 Task: Add Hissho Sushi Spicy California Roll to the cart.
Action: Mouse moved to (431, 313)
Screenshot: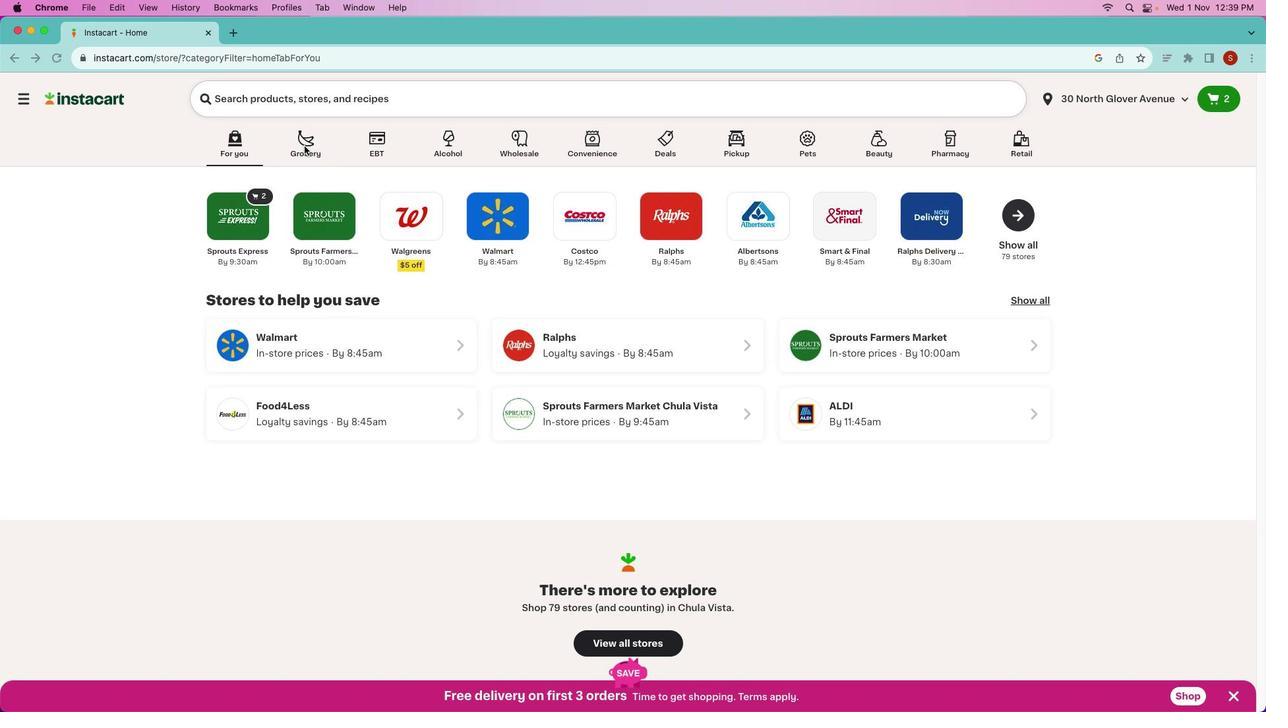 
Action: Mouse pressed left at (431, 313)
Screenshot: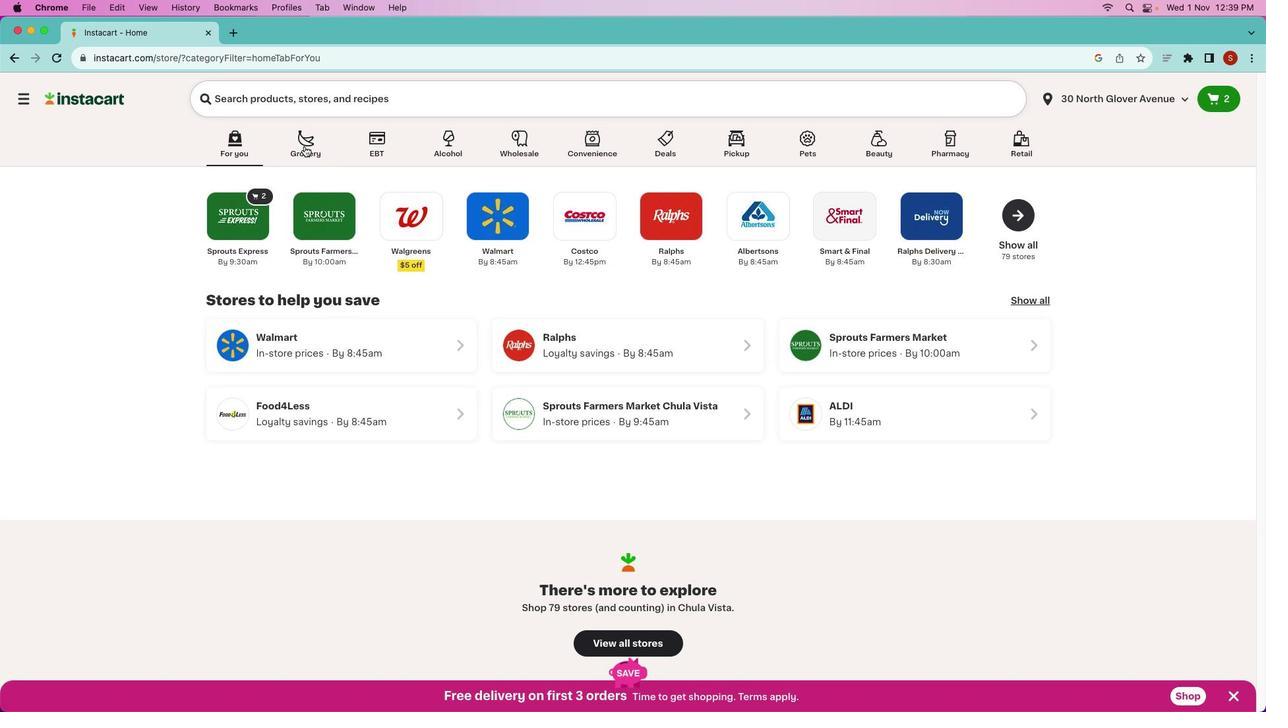 
Action: Mouse pressed left at (431, 313)
Screenshot: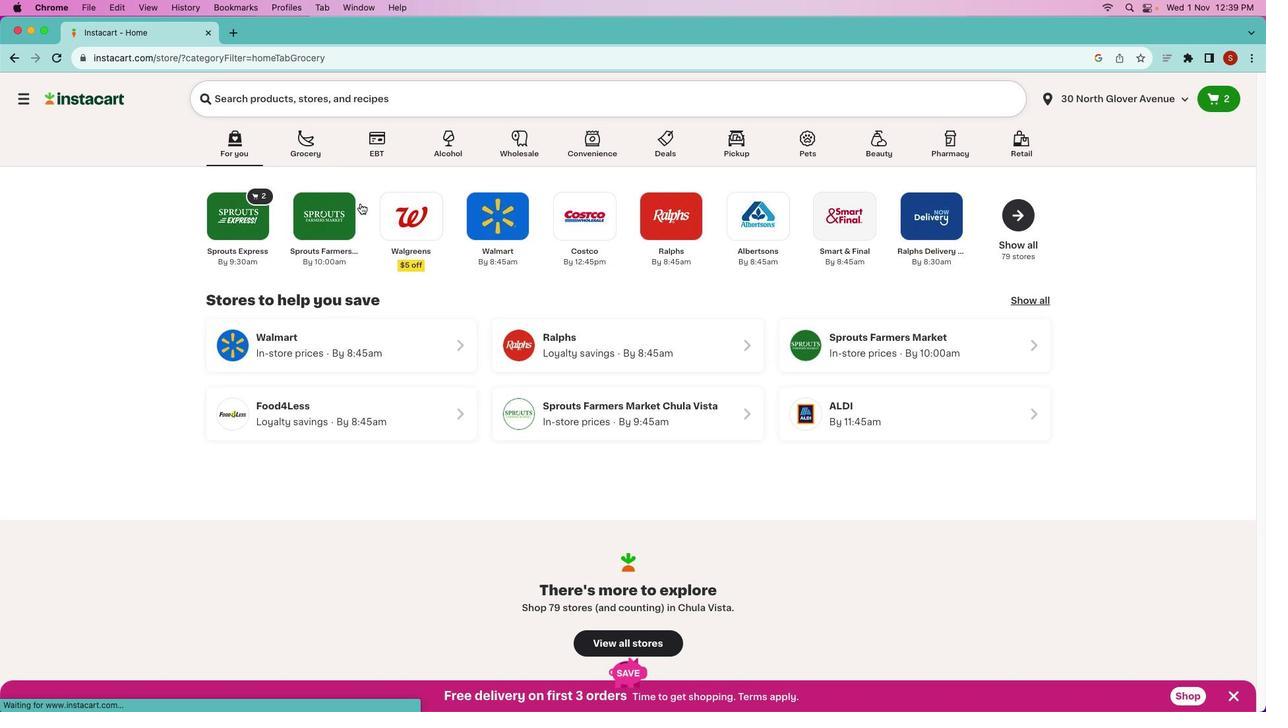 
Action: Mouse moved to (574, 369)
Screenshot: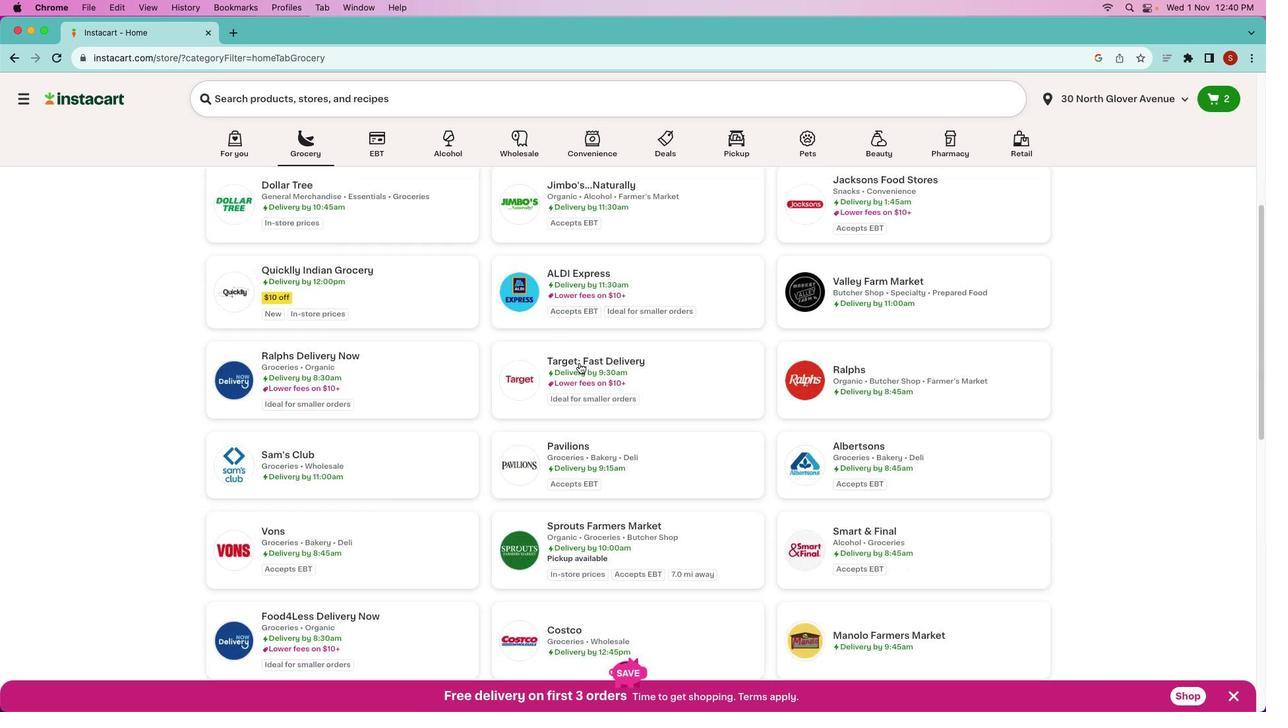 
Action: Mouse scrolled (574, 369) with delta (259, 276)
Screenshot: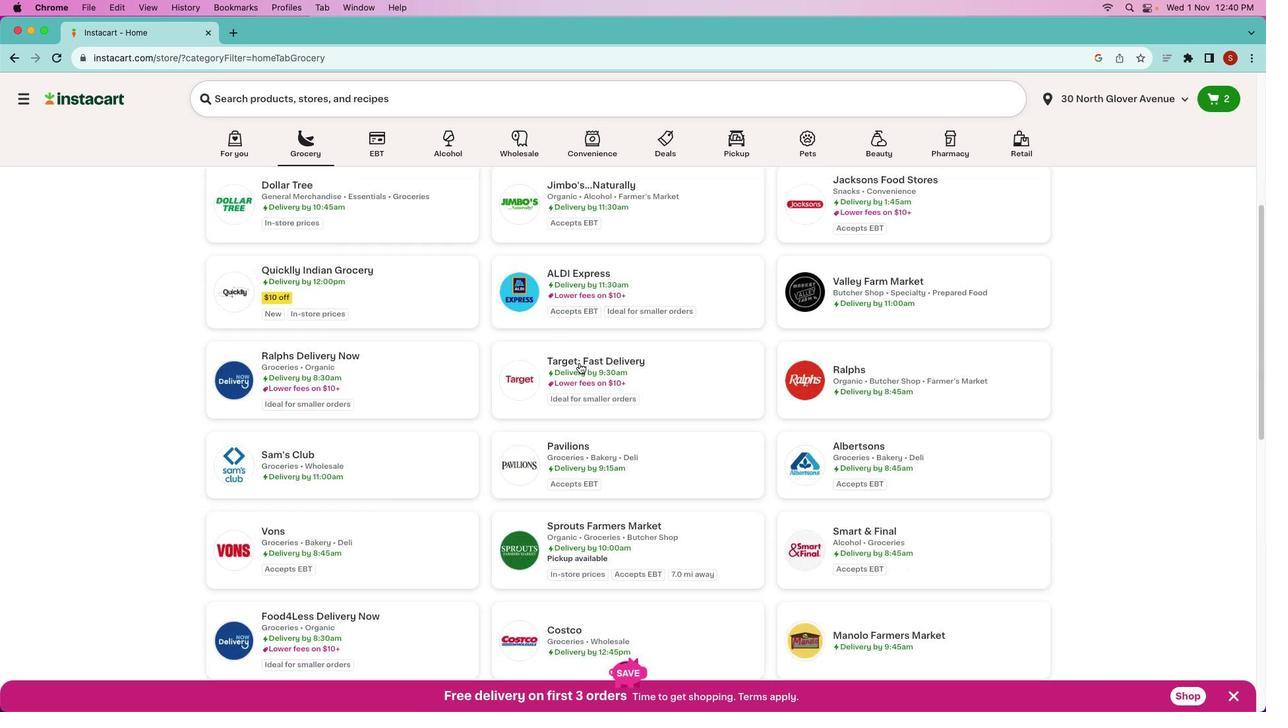 
Action: Mouse moved to (577, 369)
Screenshot: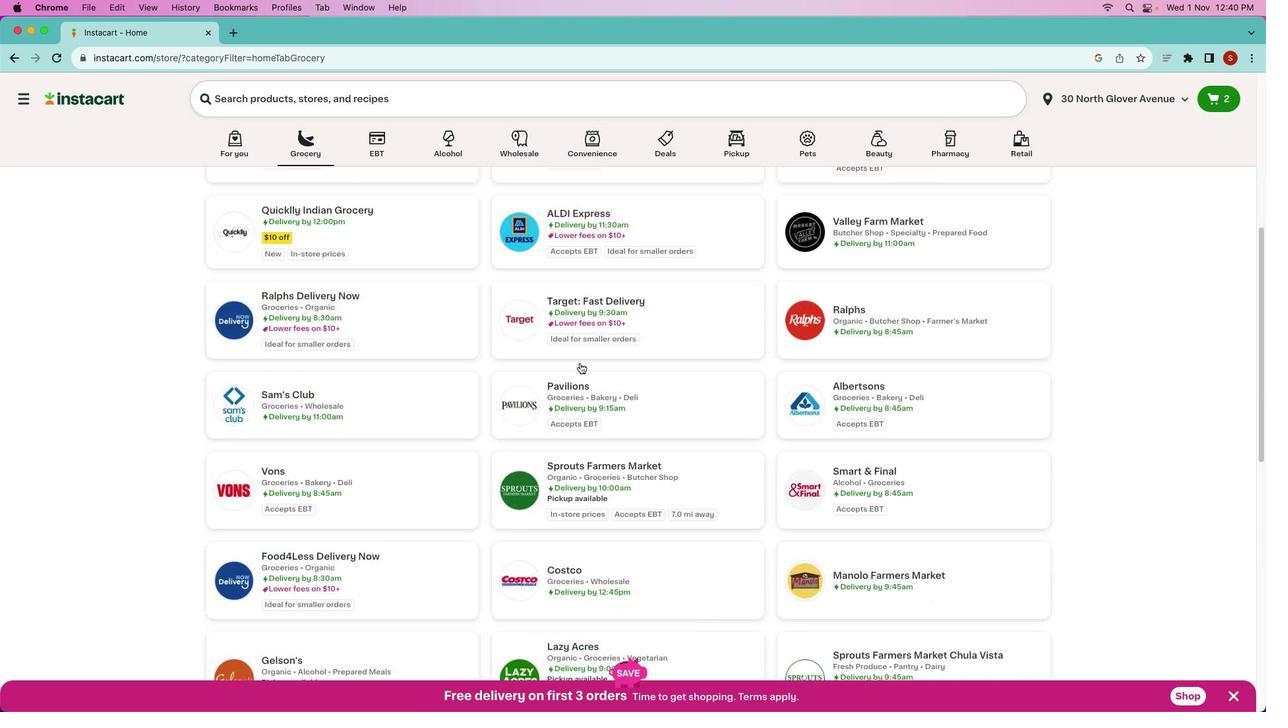
Action: Mouse scrolled (577, 369) with delta (259, 276)
Screenshot: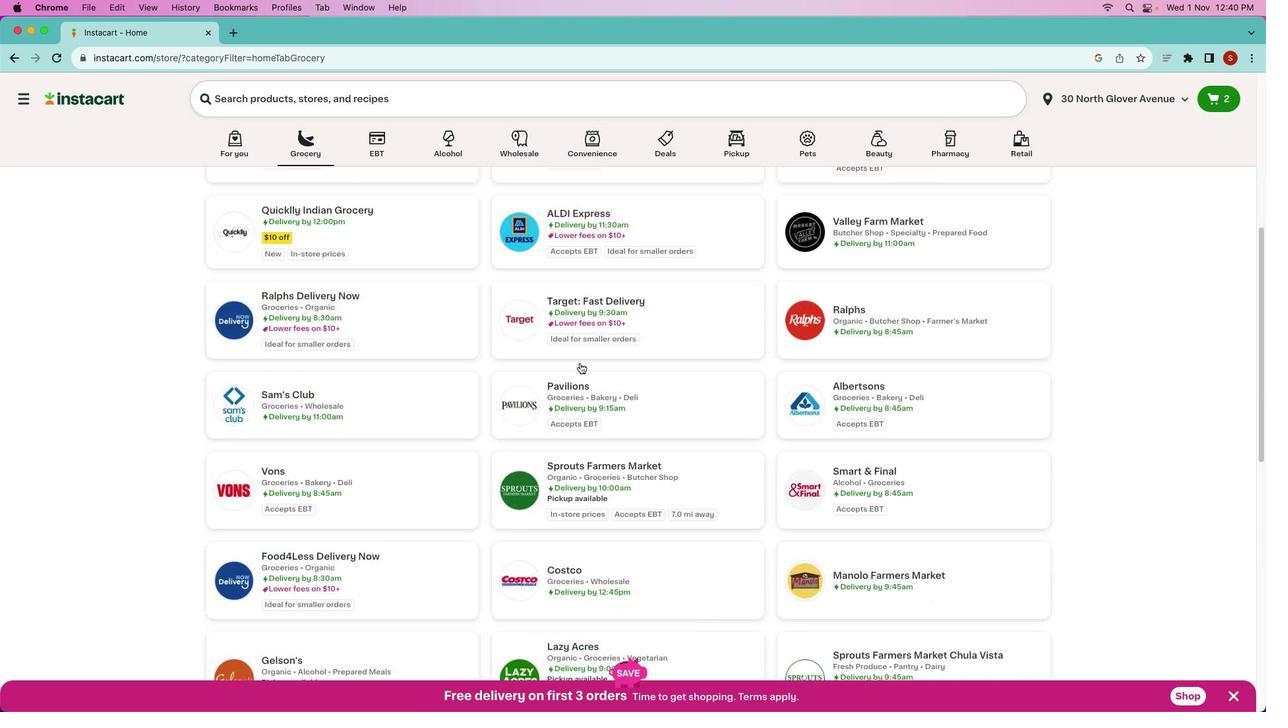 
Action: Mouse moved to (579, 368)
Screenshot: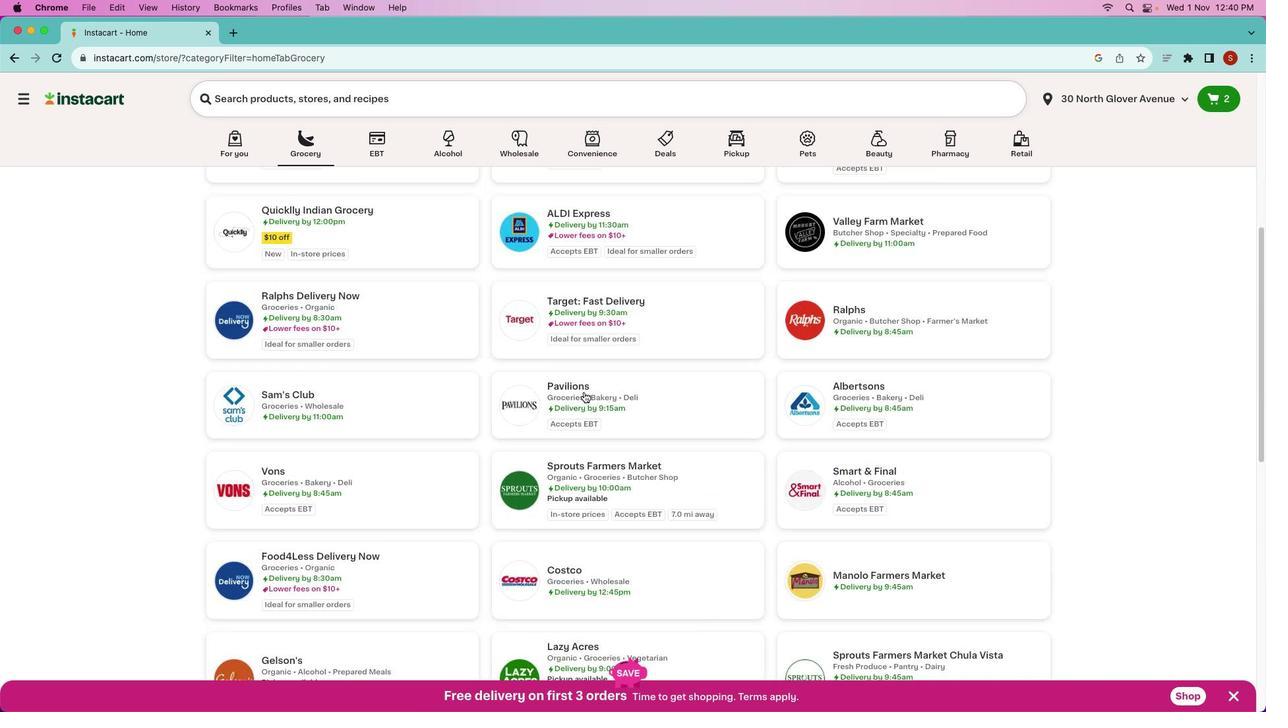 
Action: Mouse scrolled (579, 368) with delta (259, 276)
Screenshot: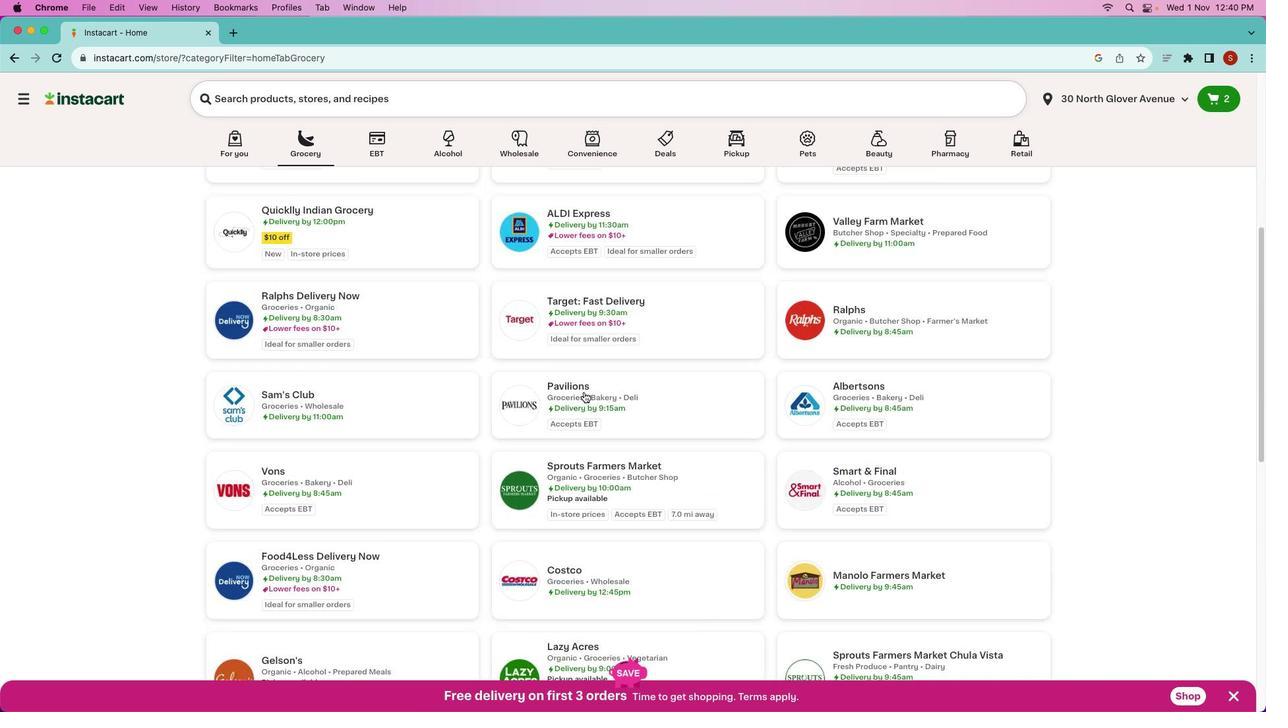 
Action: Mouse moved to (581, 368)
Screenshot: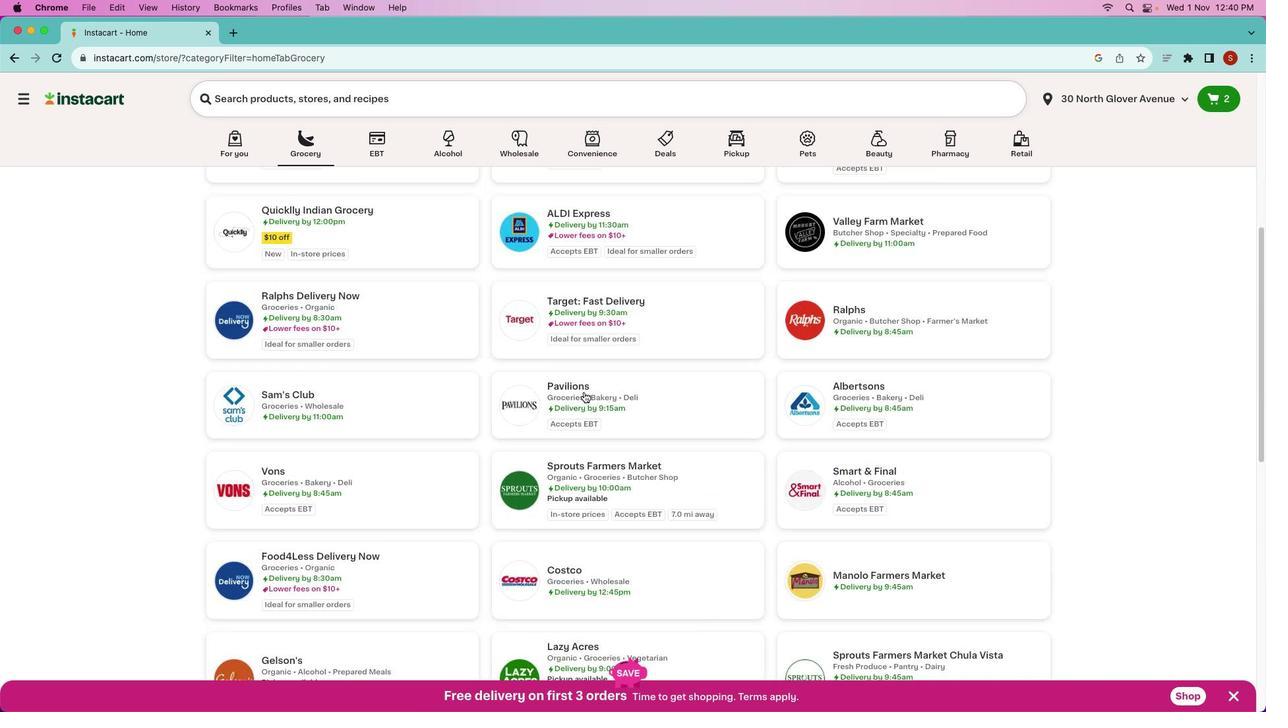 
Action: Mouse scrolled (581, 368) with delta (259, 276)
Screenshot: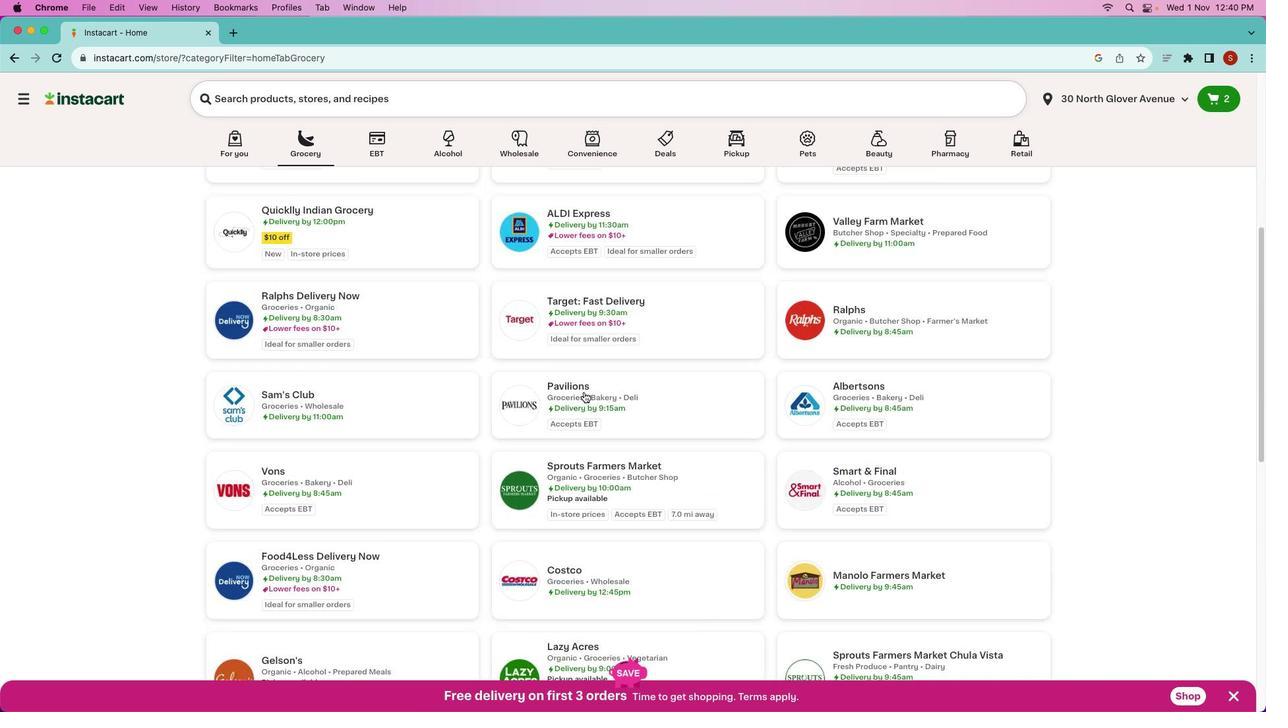 
Action: Mouse moved to (583, 368)
Screenshot: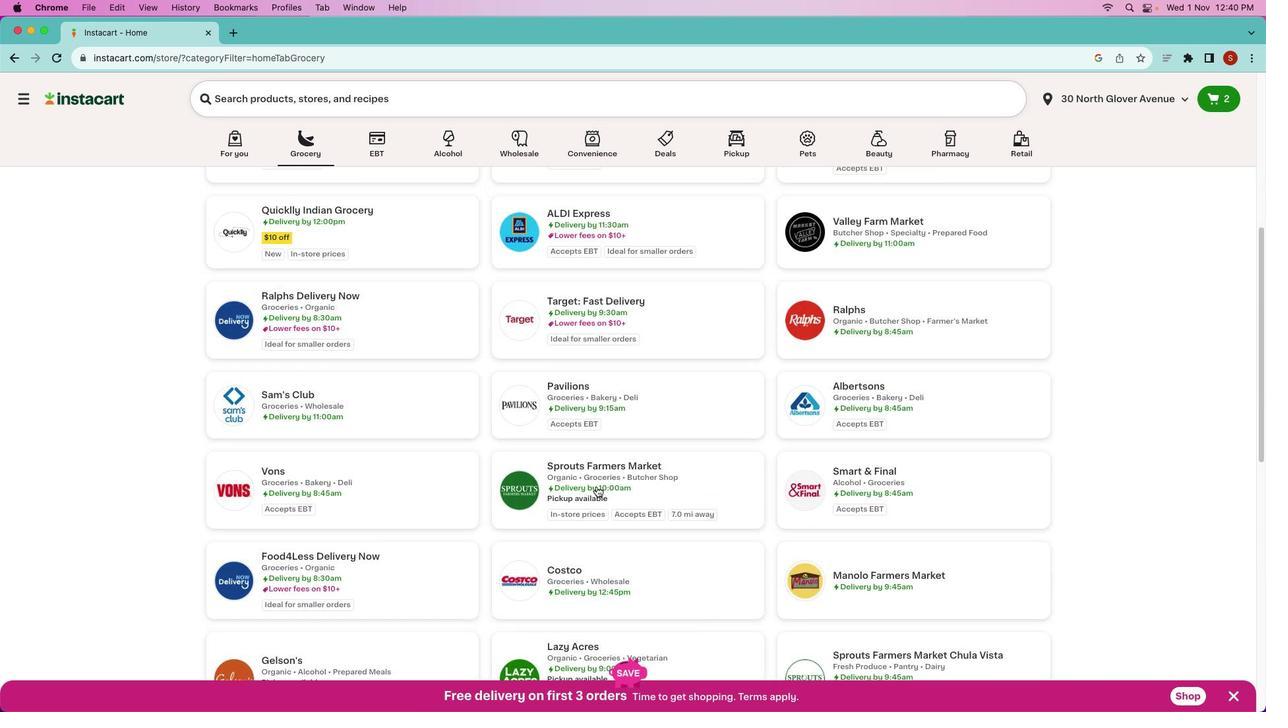 
Action: Mouse scrolled (583, 368) with delta (259, 276)
Screenshot: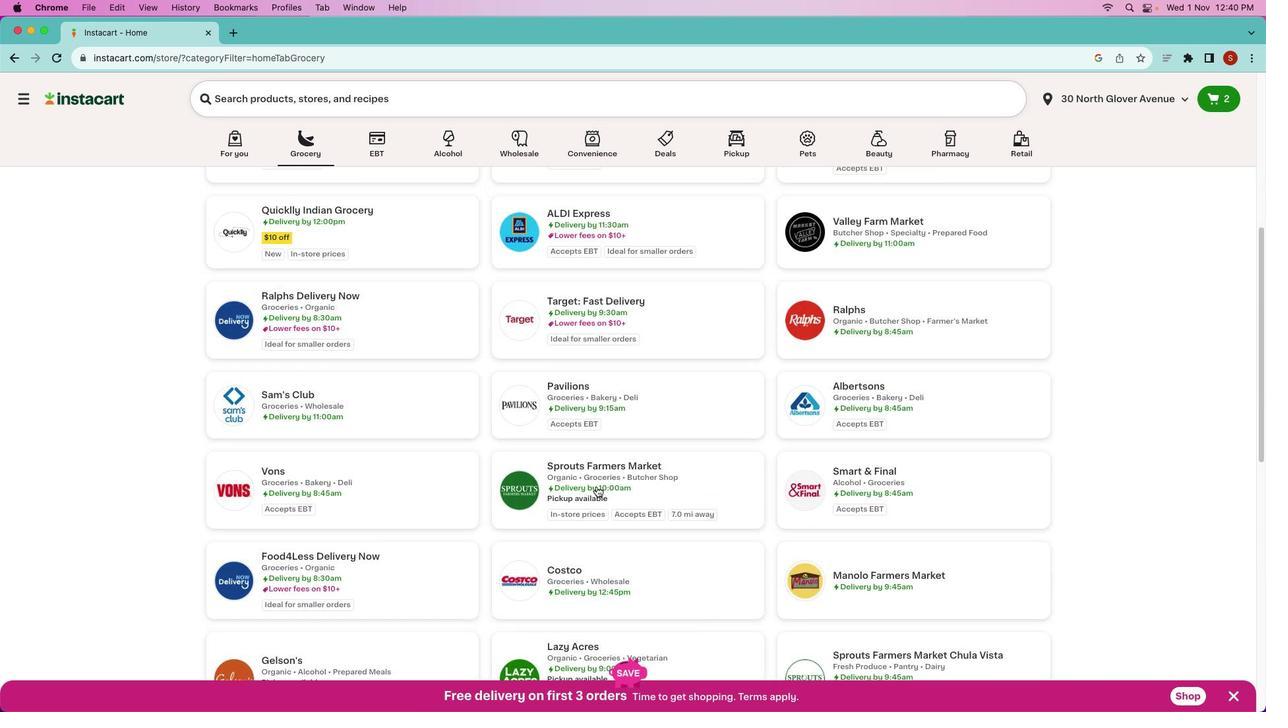 
Action: Mouse moved to (604, 399)
Screenshot: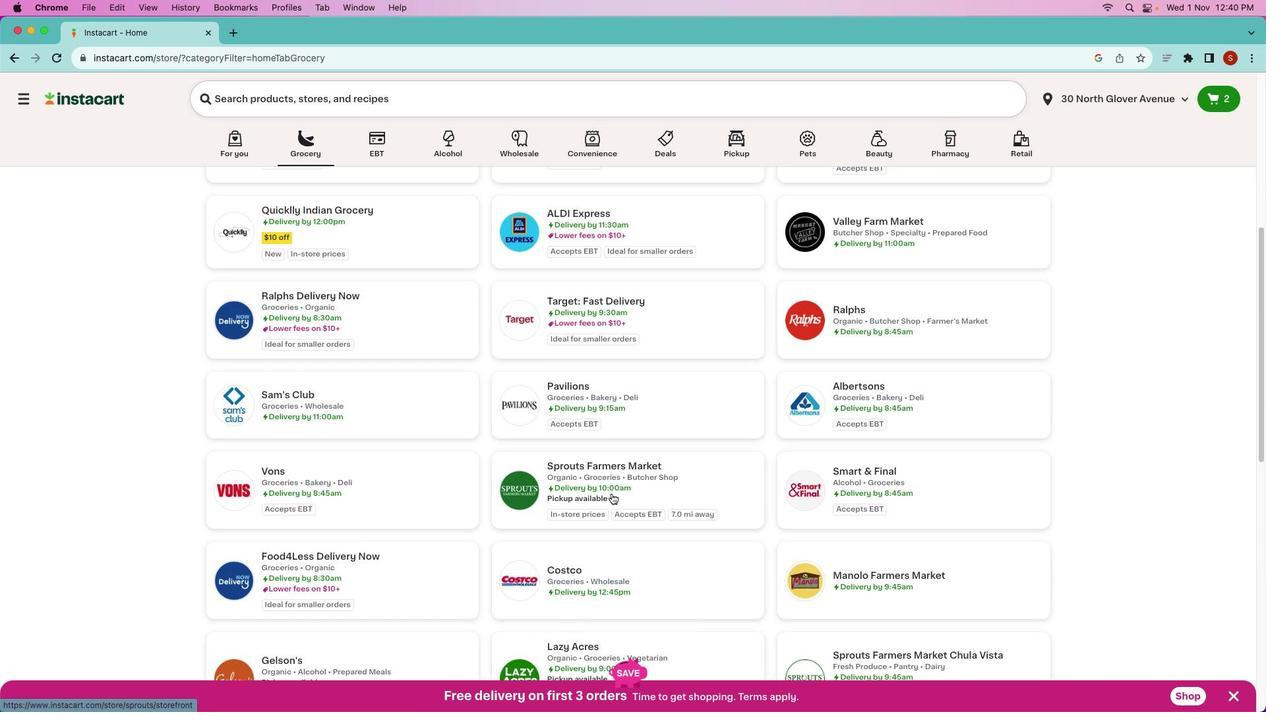 
Action: Mouse pressed left at (604, 399)
Screenshot: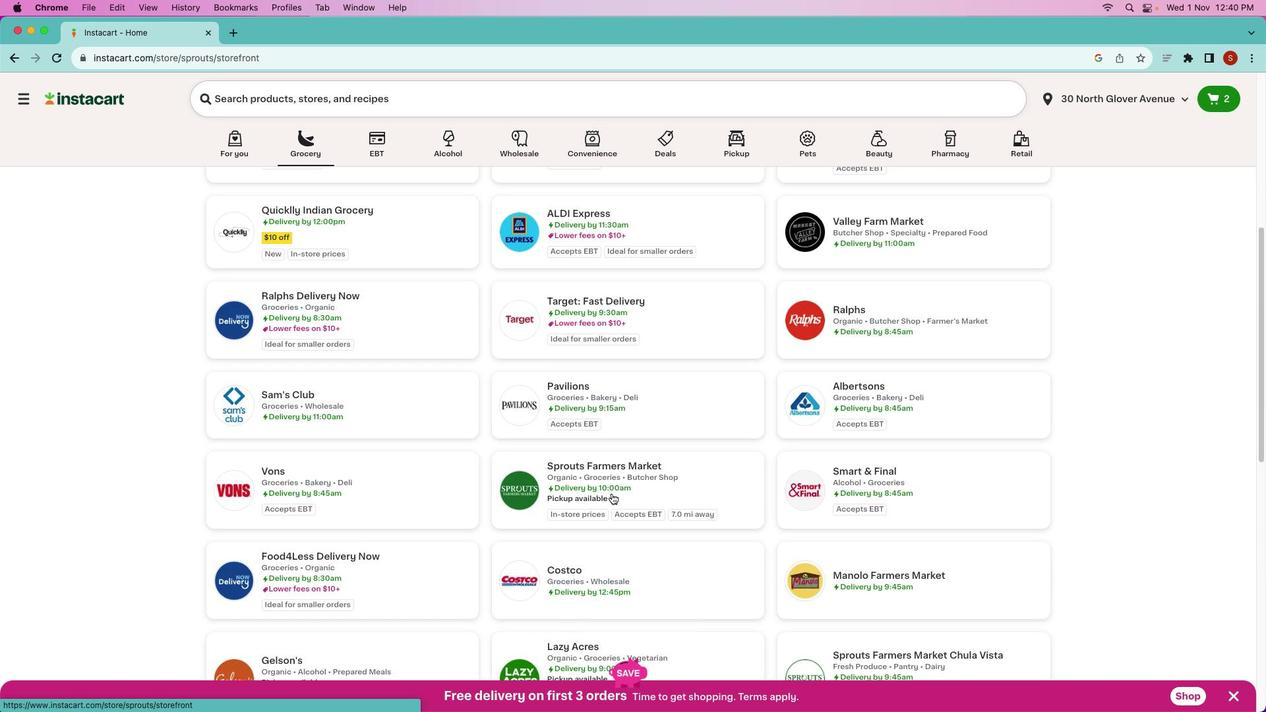 
Action: Mouse pressed left at (604, 399)
Screenshot: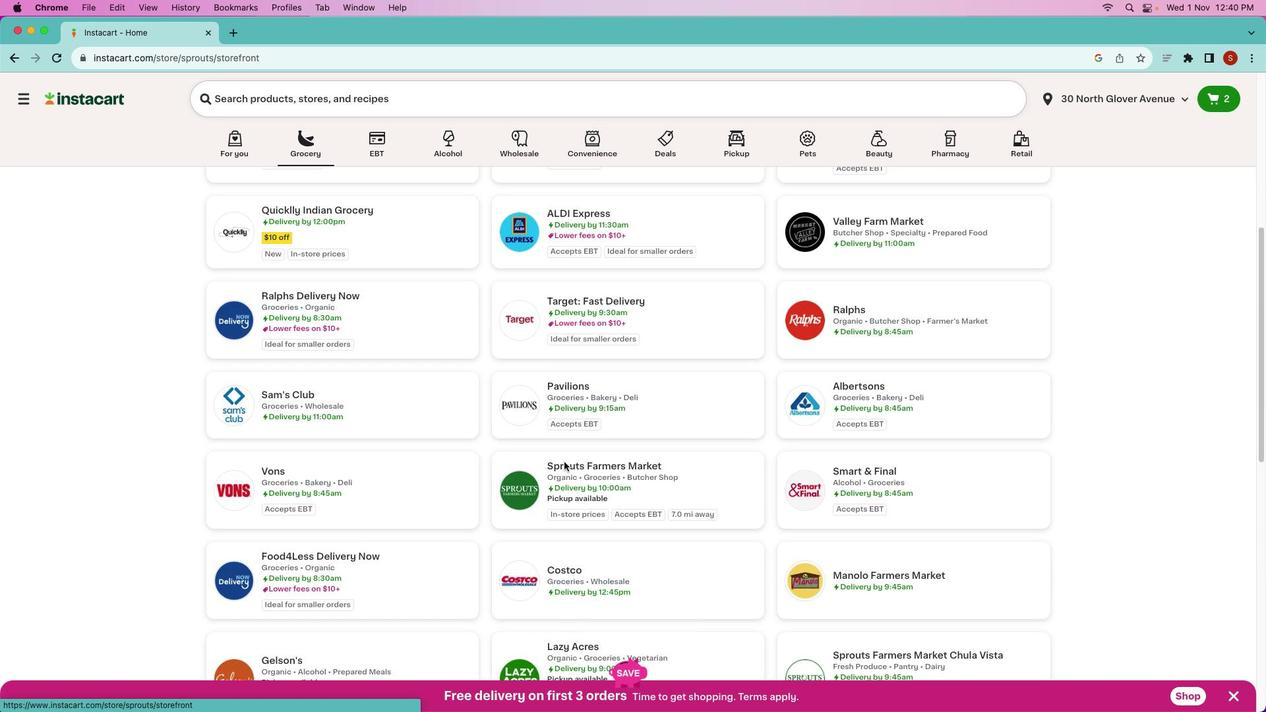 
Action: Mouse moved to (478, 302)
Screenshot: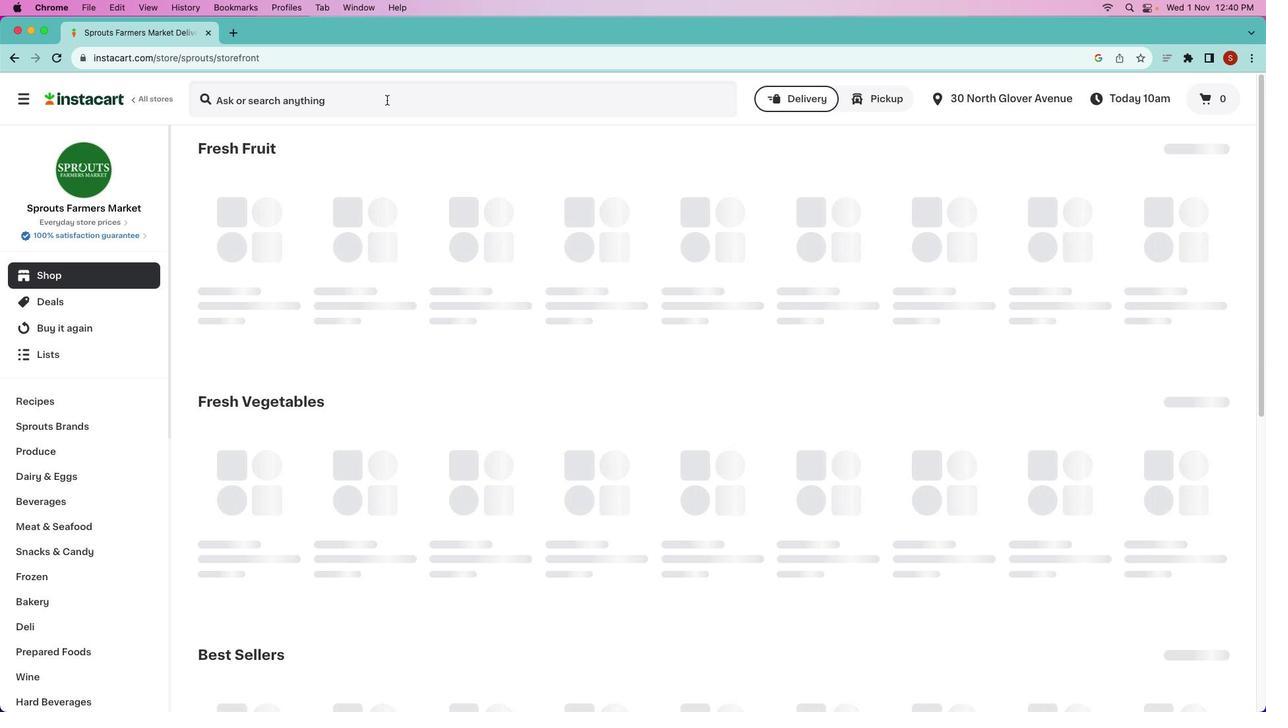 
Action: Mouse pressed left at (478, 302)
Screenshot: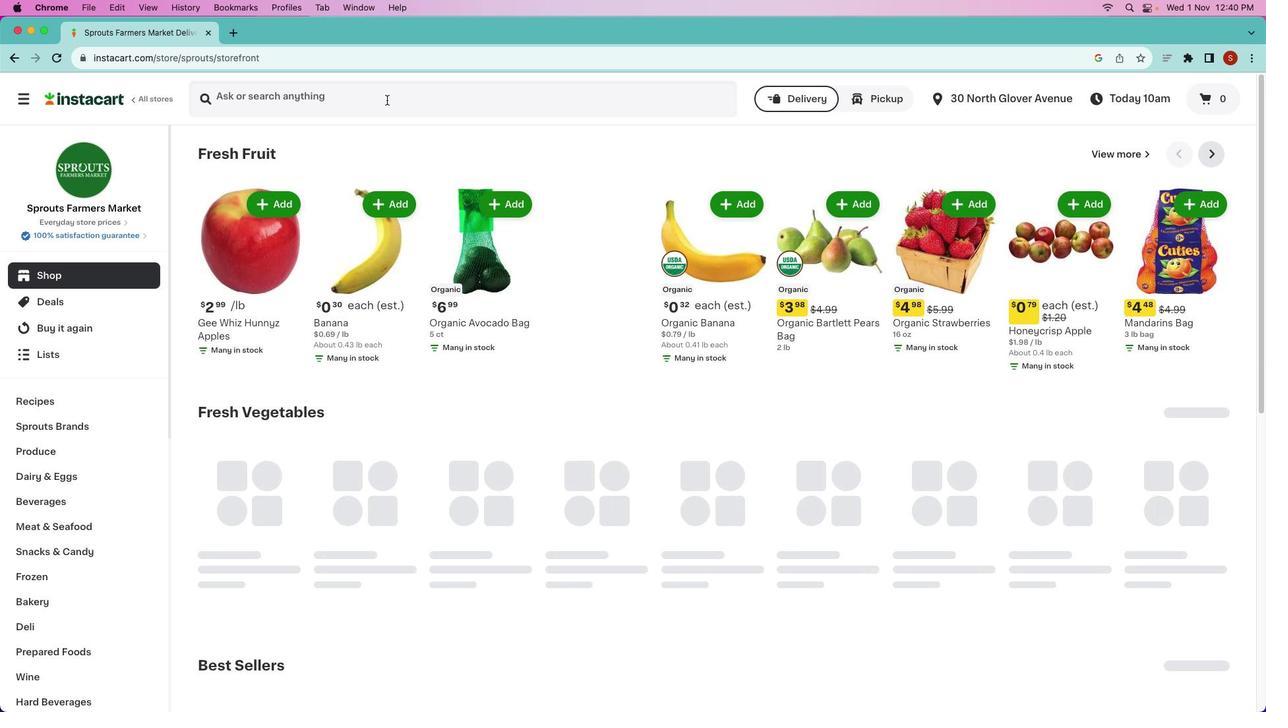 
Action: Mouse moved to (567, 323)
Screenshot: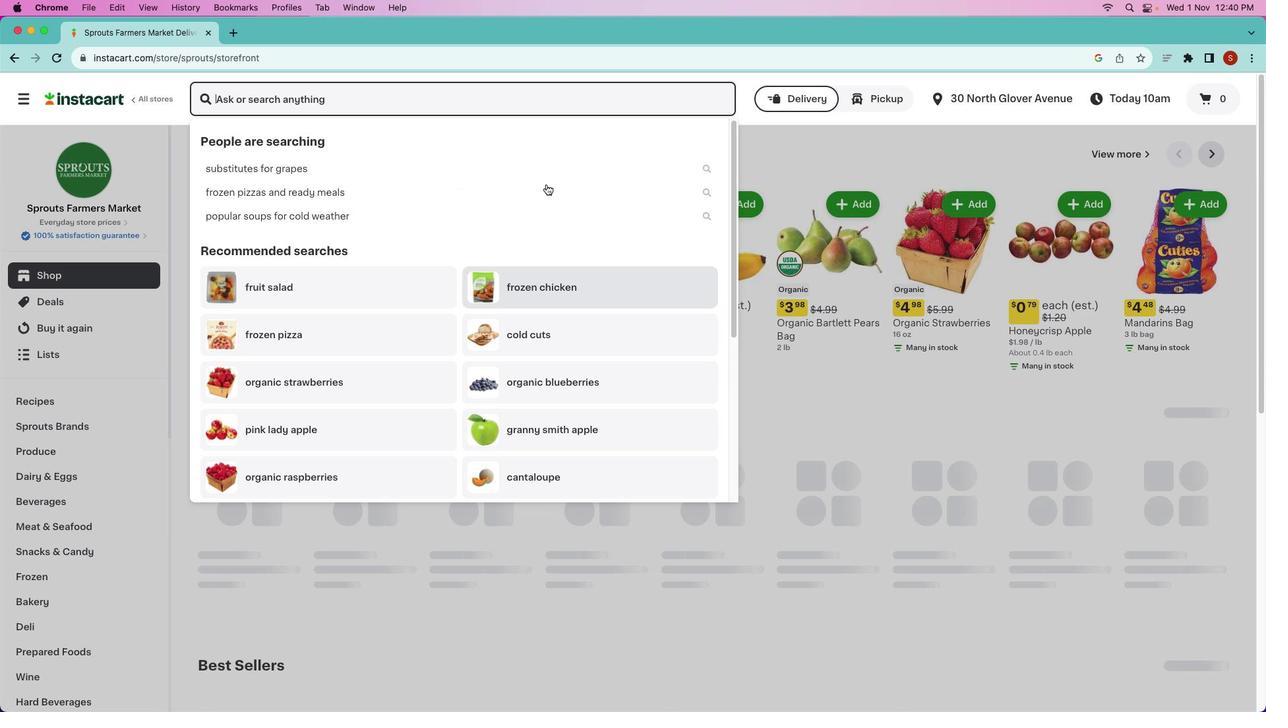 
Action: Key pressed Key.shift'H''i''s''s''h''o'Key.space's''u''s''h''i'Key.space's''p''i''c''y'Key.space'c''a''l''i''f''o''r''n''i''a'Key.space'r''o''l''l'Key.enter
Screenshot: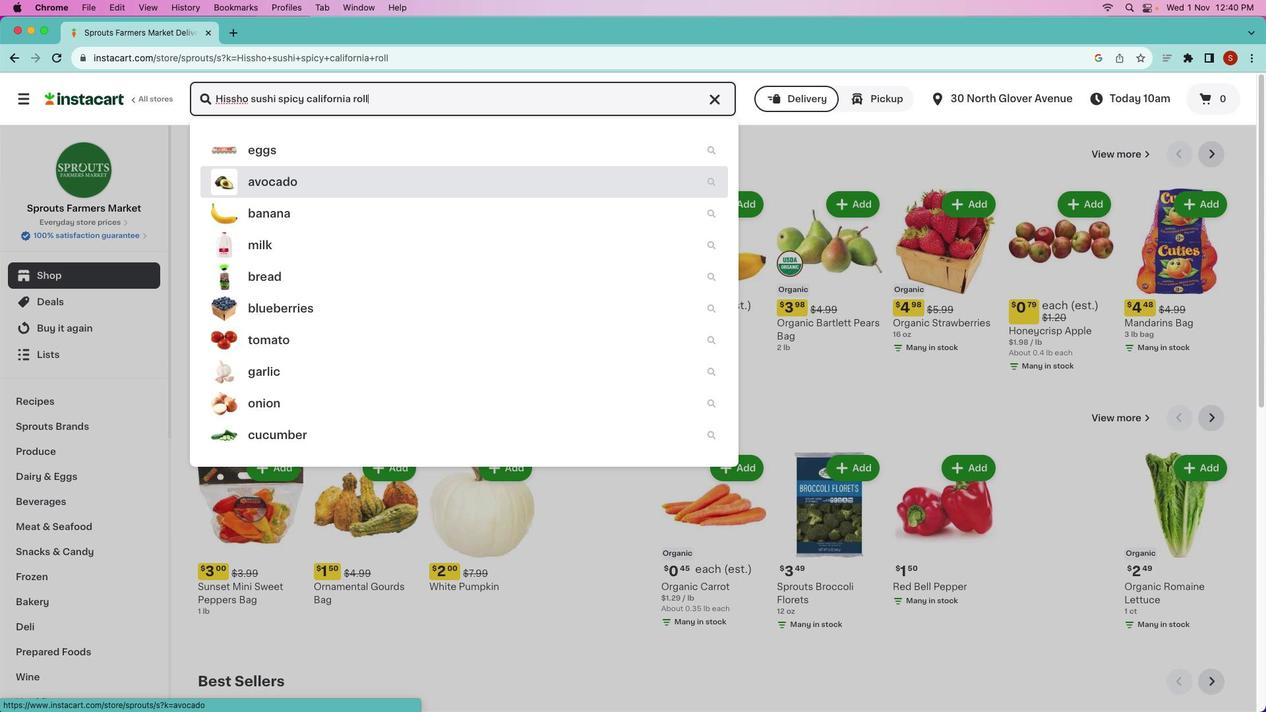 
Action: Mouse moved to (460, 333)
Screenshot: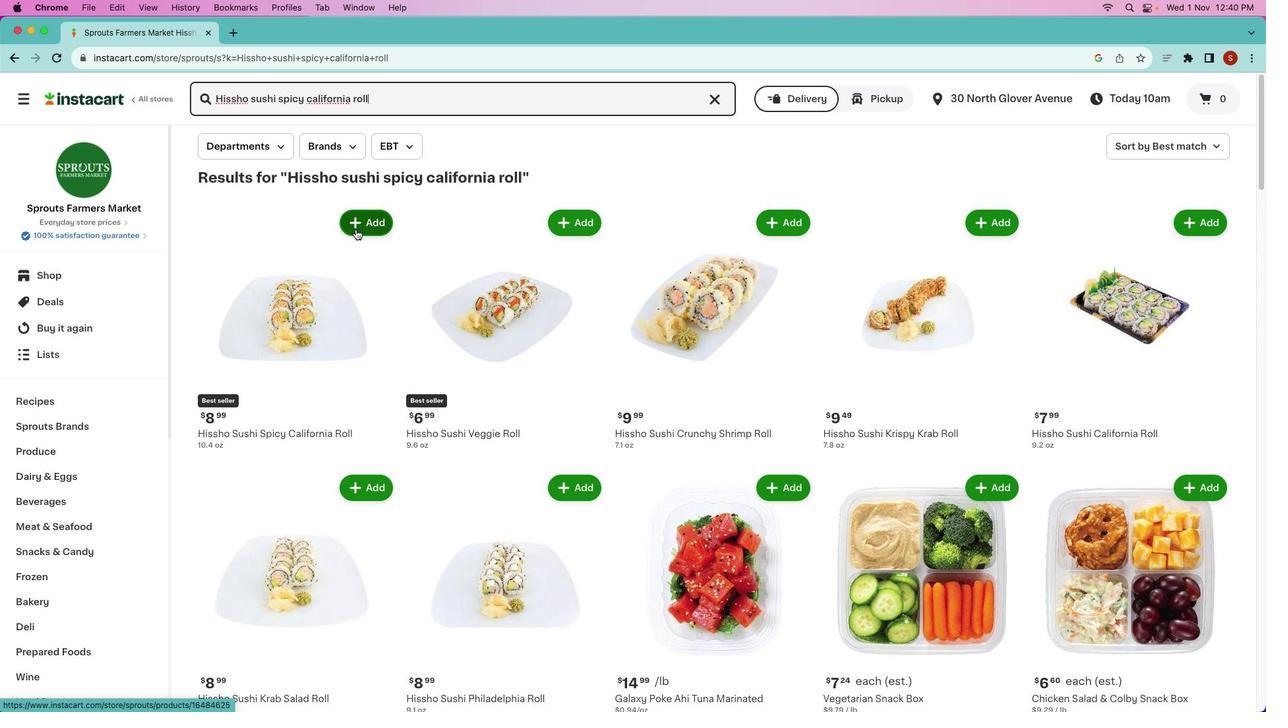 
Action: Mouse pressed left at (460, 333)
Screenshot: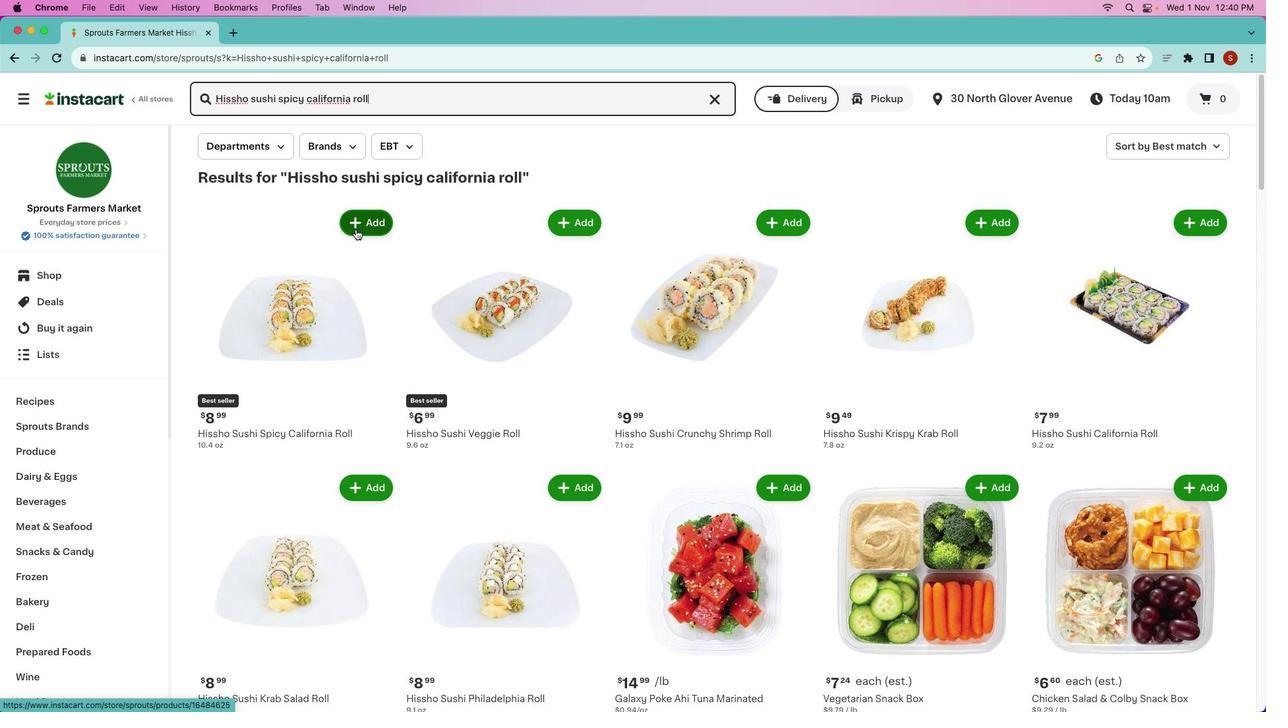 
Action: Mouse moved to (430, 358)
Screenshot: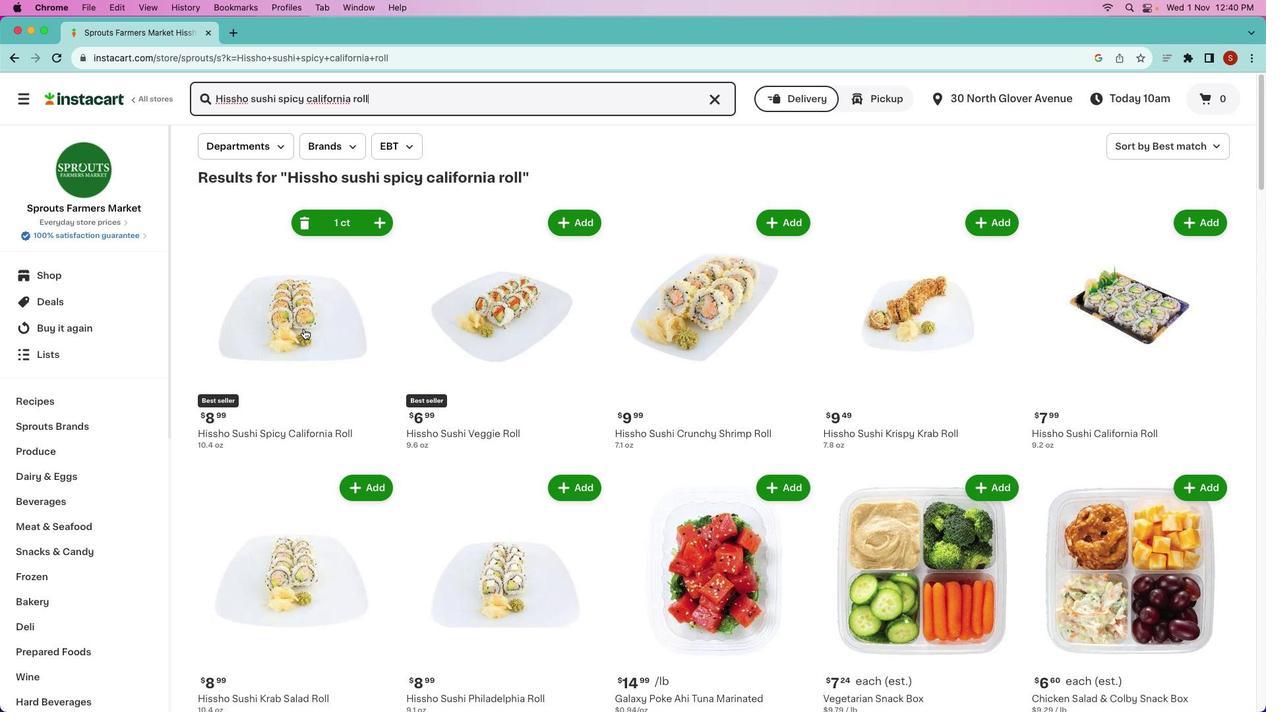 
